 Task: Change theme to spearmint.
Action: Mouse moved to (447, 98)
Screenshot: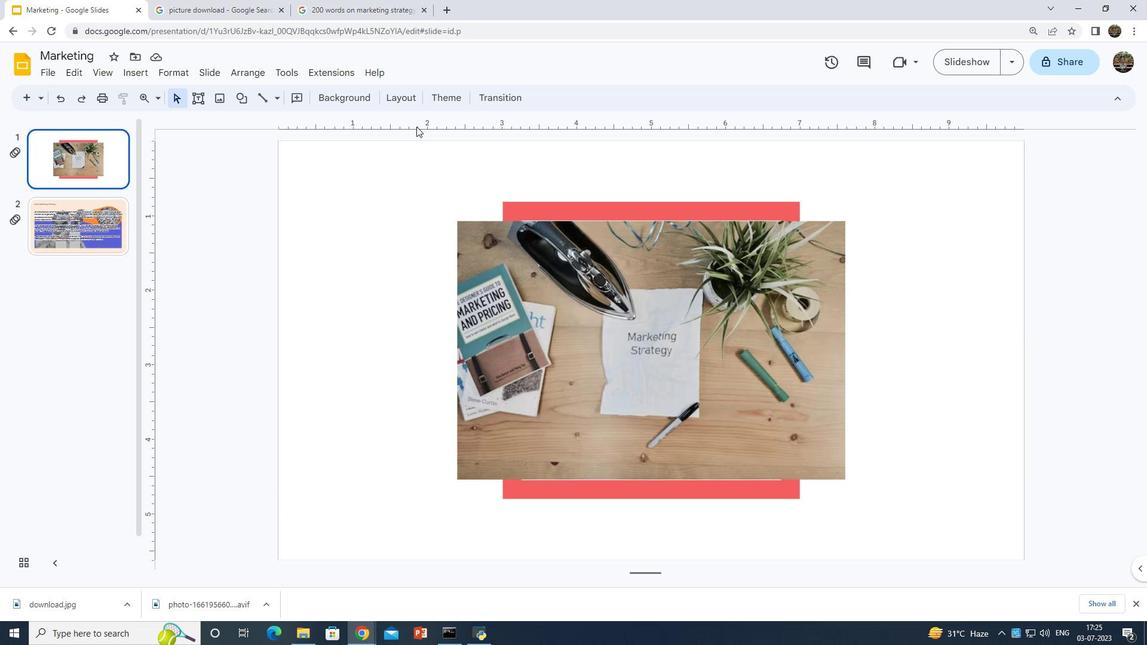 
Action: Mouse pressed left at (447, 98)
Screenshot: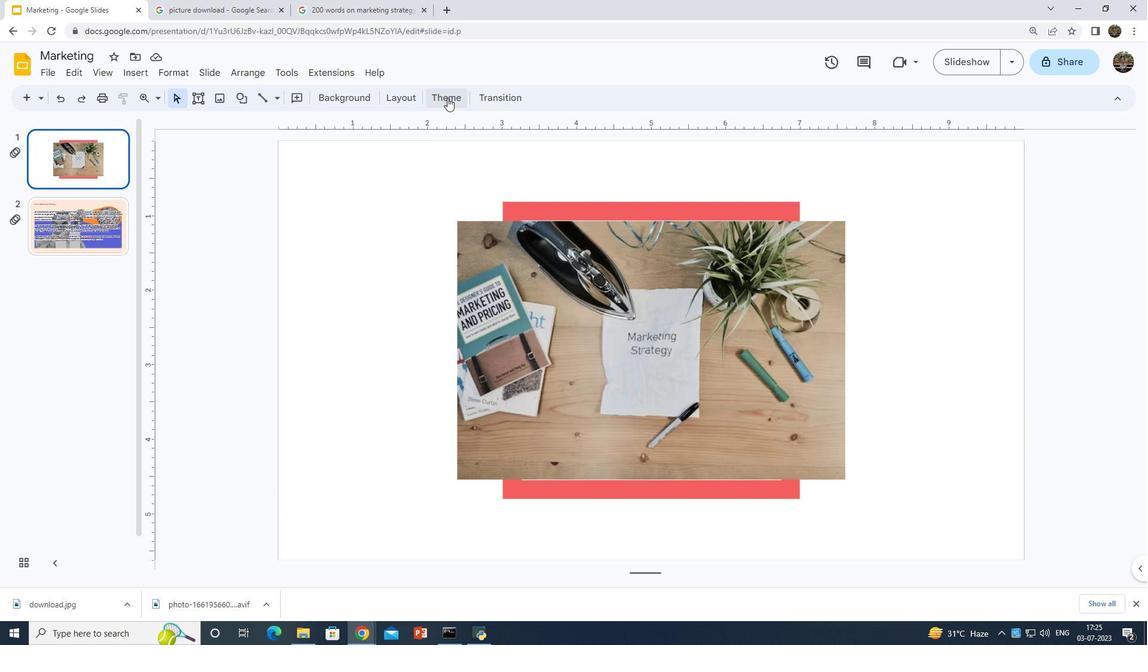 
Action: Mouse moved to (967, 218)
Screenshot: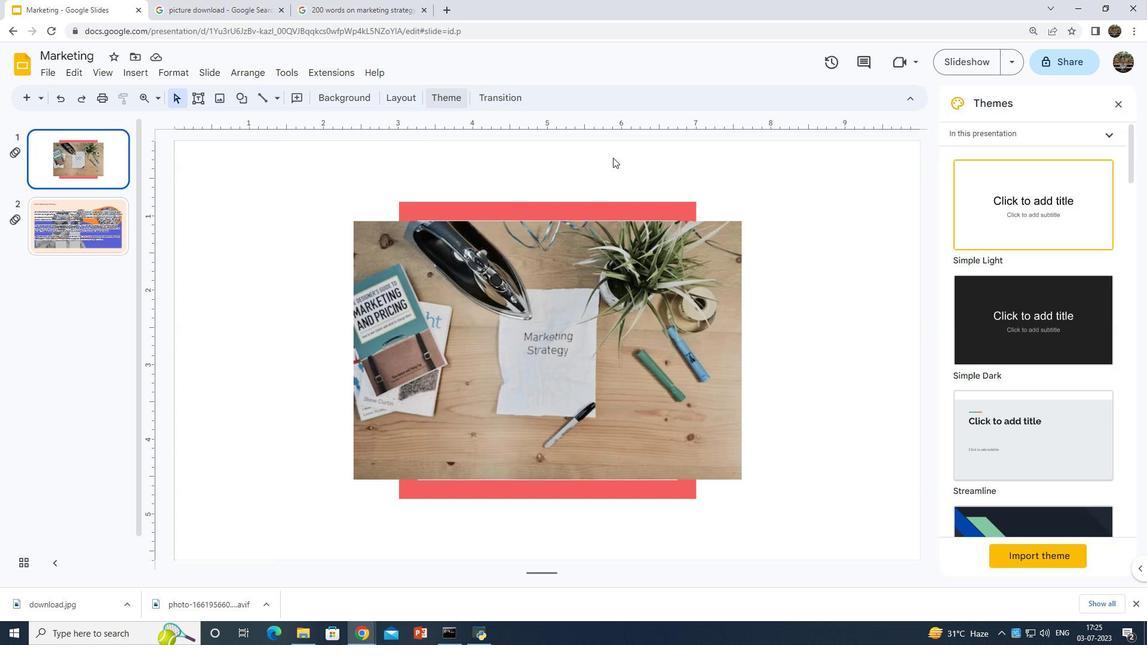 
Action: Mouse scrolled (967, 217) with delta (0, 0)
Screenshot: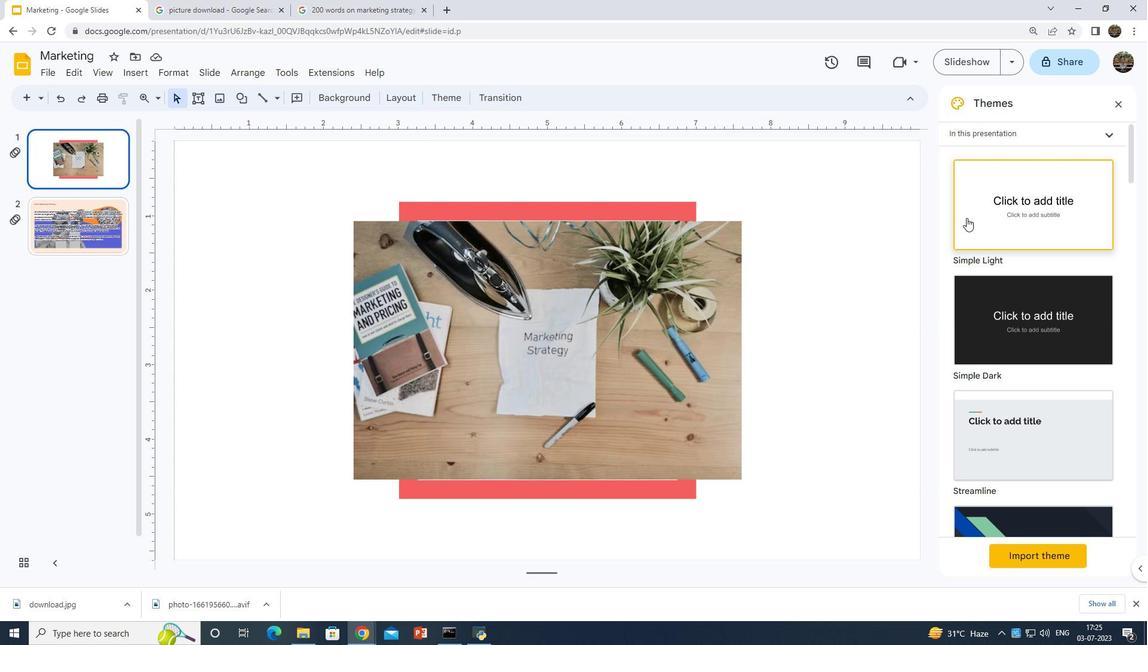 
Action: Mouse scrolled (967, 217) with delta (0, 0)
Screenshot: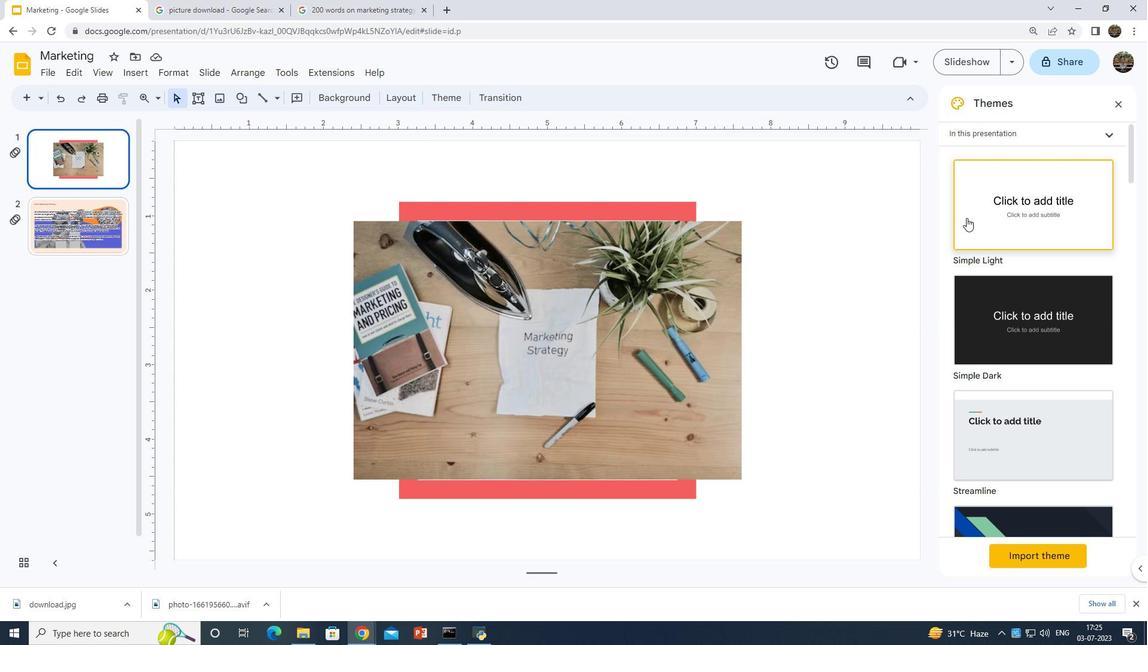 
Action: Mouse scrolled (967, 217) with delta (0, 0)
Screenshot: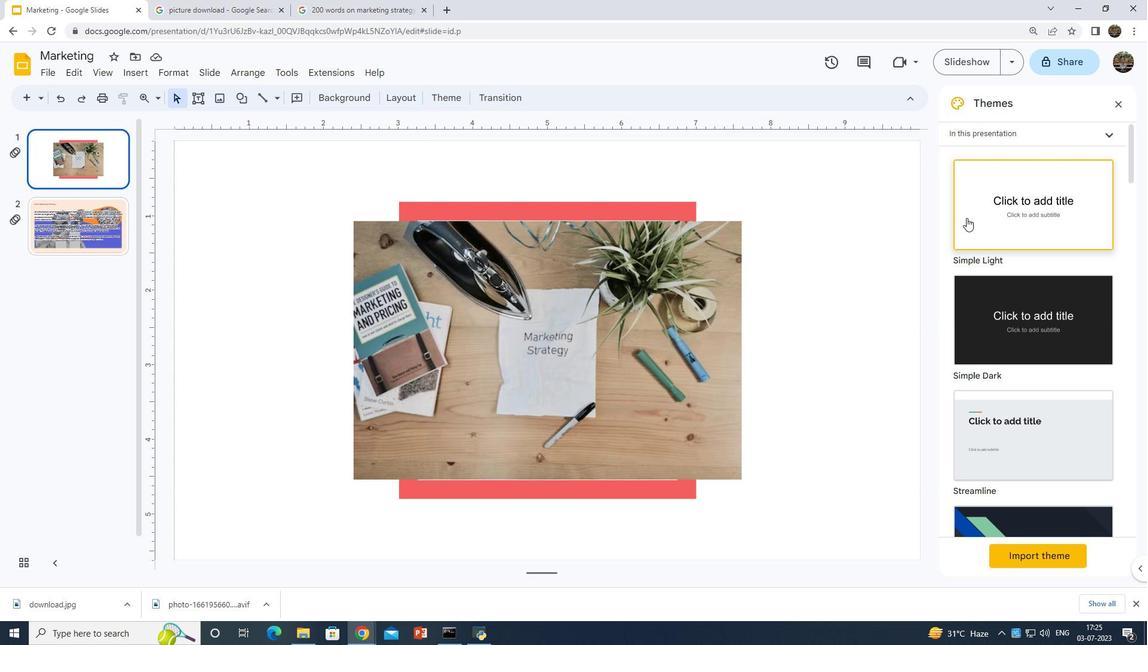 
Action: Mouse scrolled (967, 217) with delta (0, 0)
Screenshot: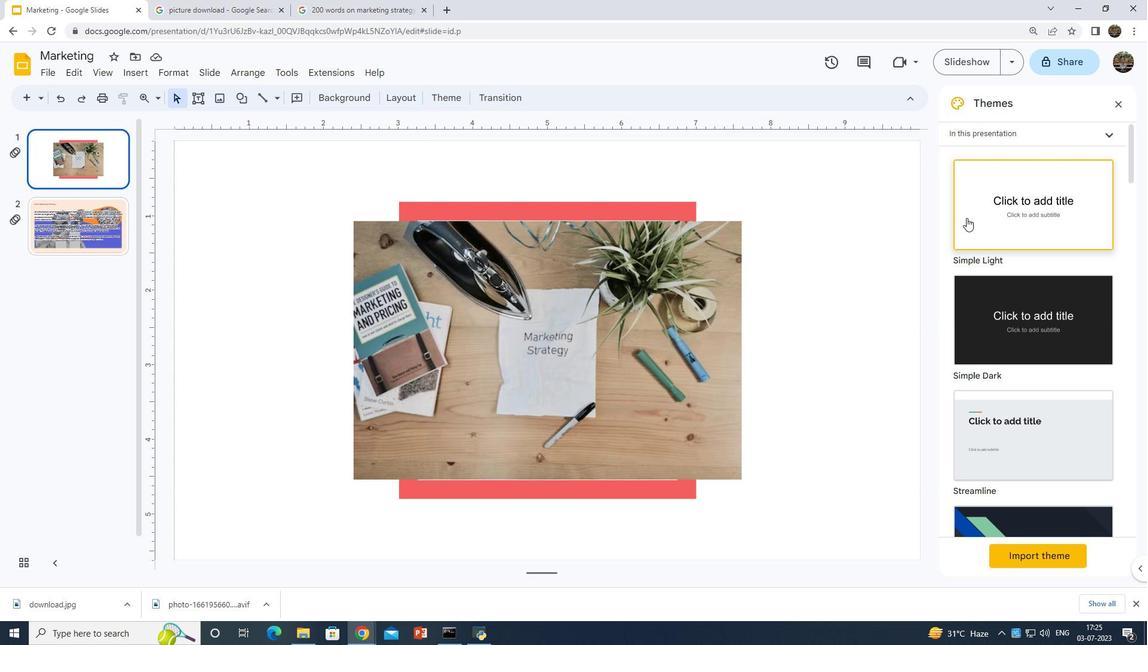 
Action: Mouse moved to (968, 218)
Screenshot: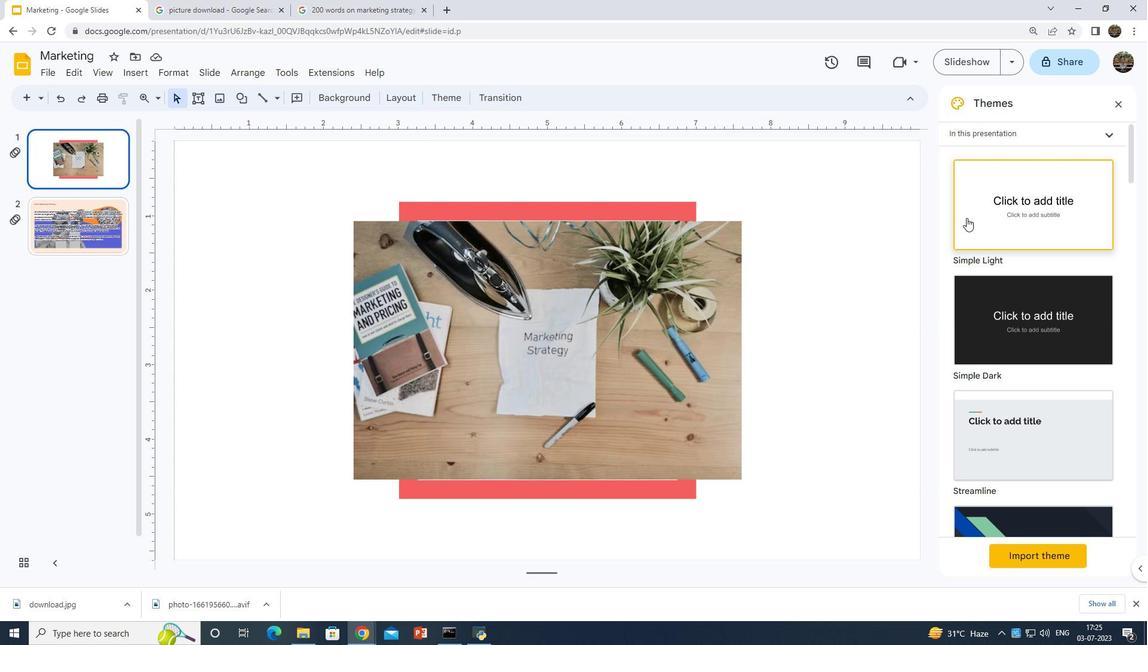 
Action: Mouse scrolled (968, 218) with delta (0, 0)
Screenshot: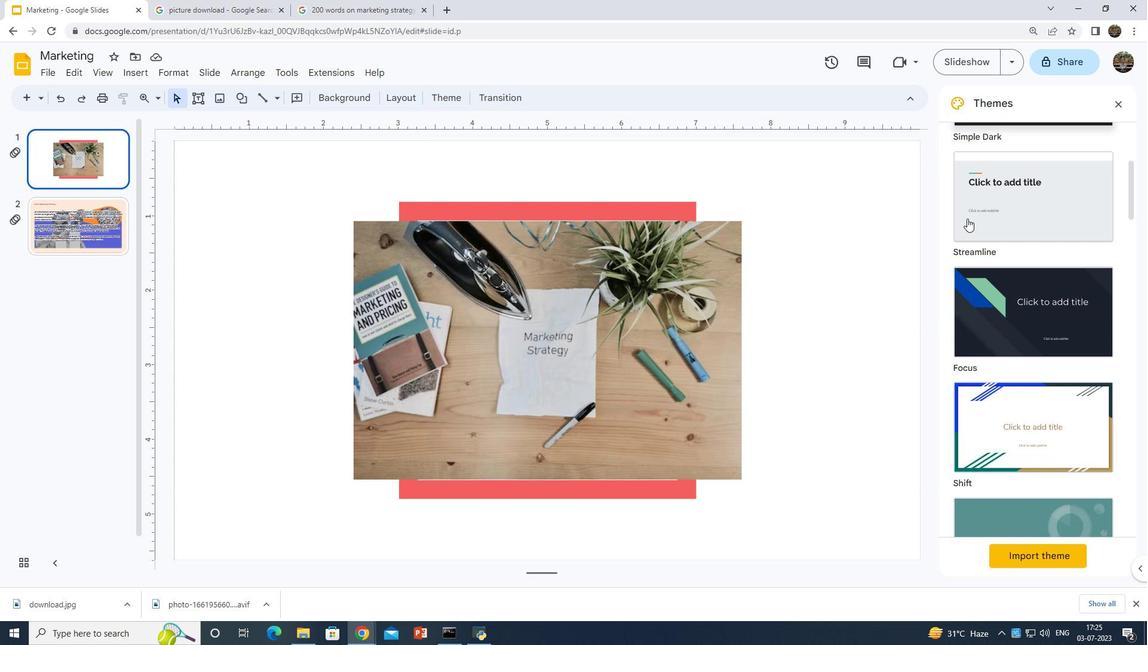 
Action: Mouse scrolled (968, 218) with delta (0, 0)
Screenshot: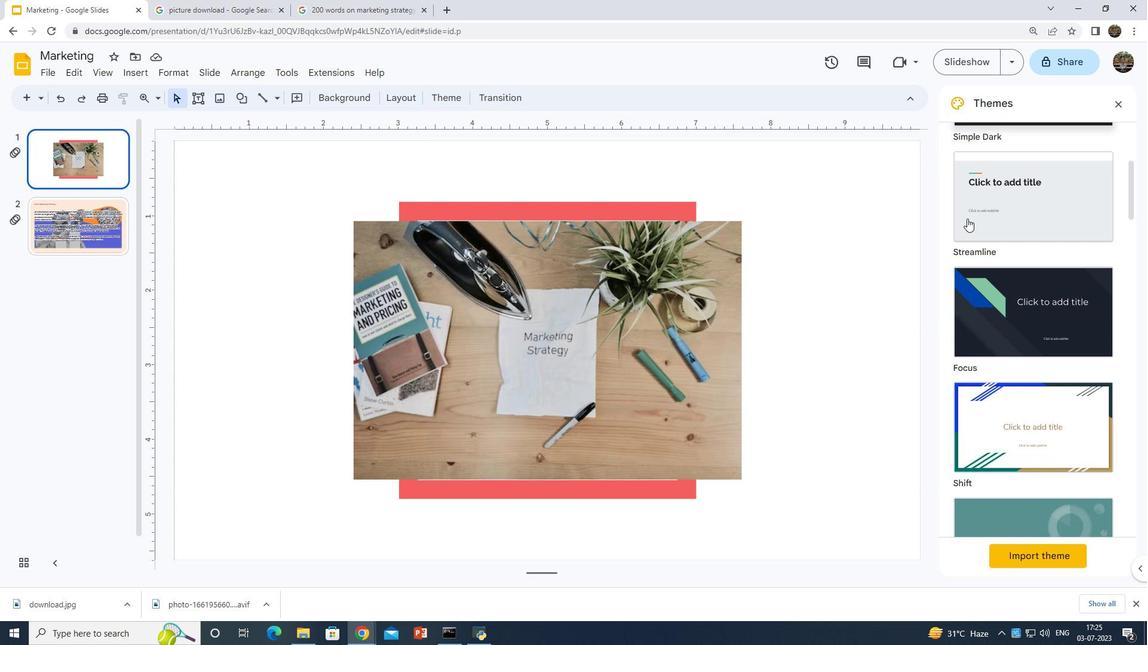 
Action: Mouse scrolled (968, 218) with delta (0, 0)
Screenshot: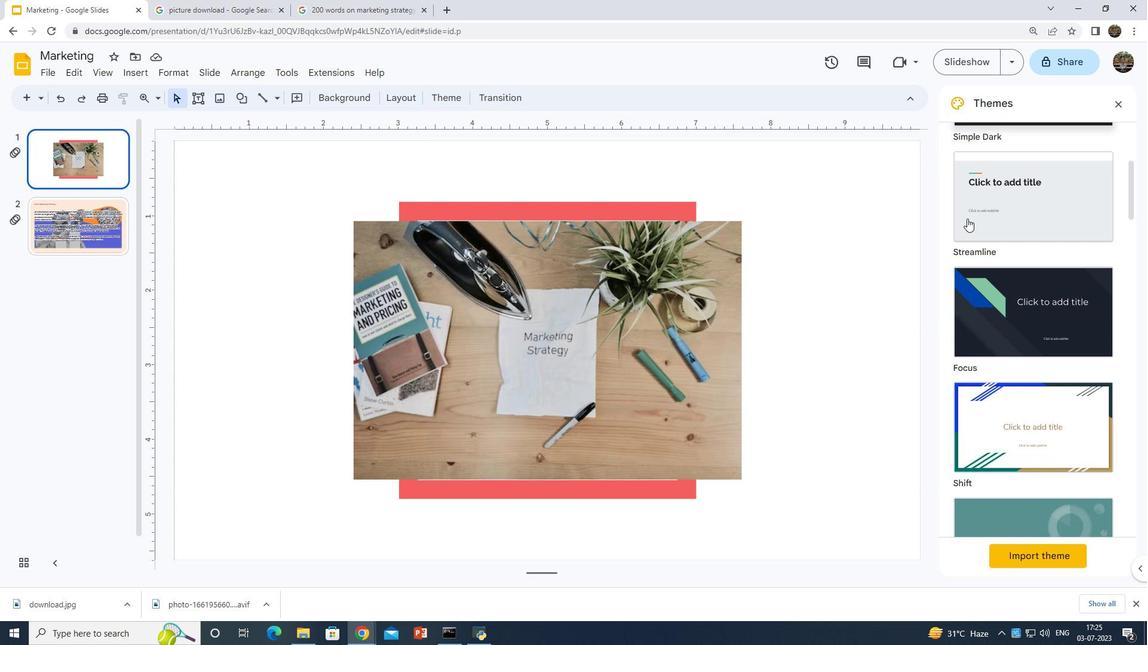 
Action: Mouse scrolled (968, 218) with delta (0, 0)
Screenshot: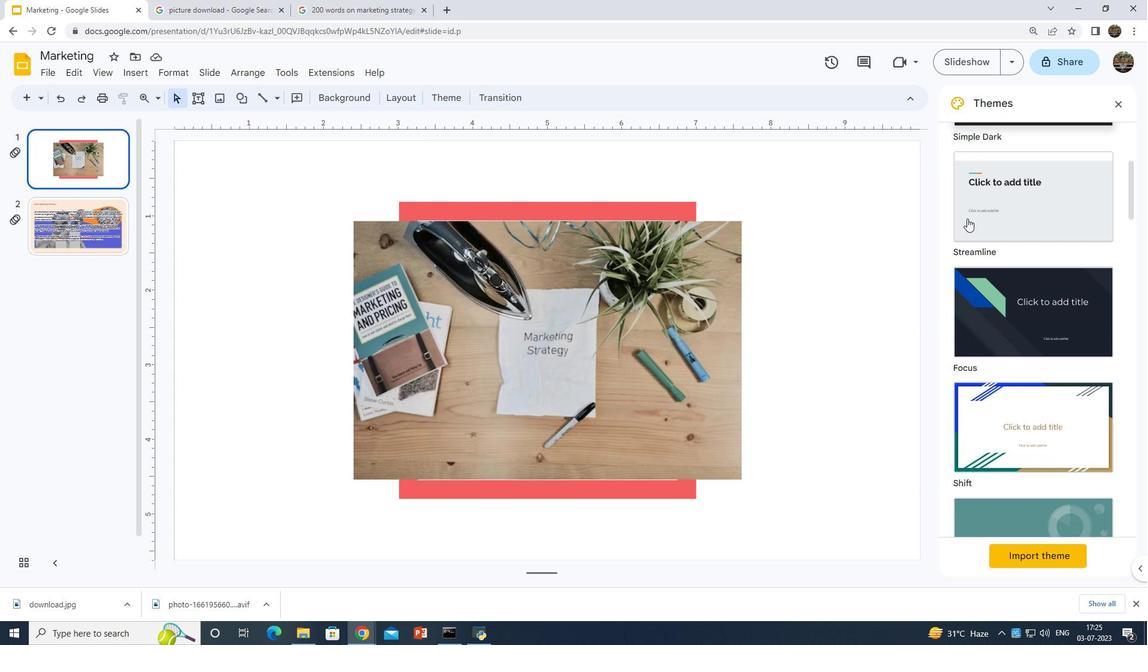
Action: Mouse scrolled (968, 218) with delta (0, 0)
Screenshot: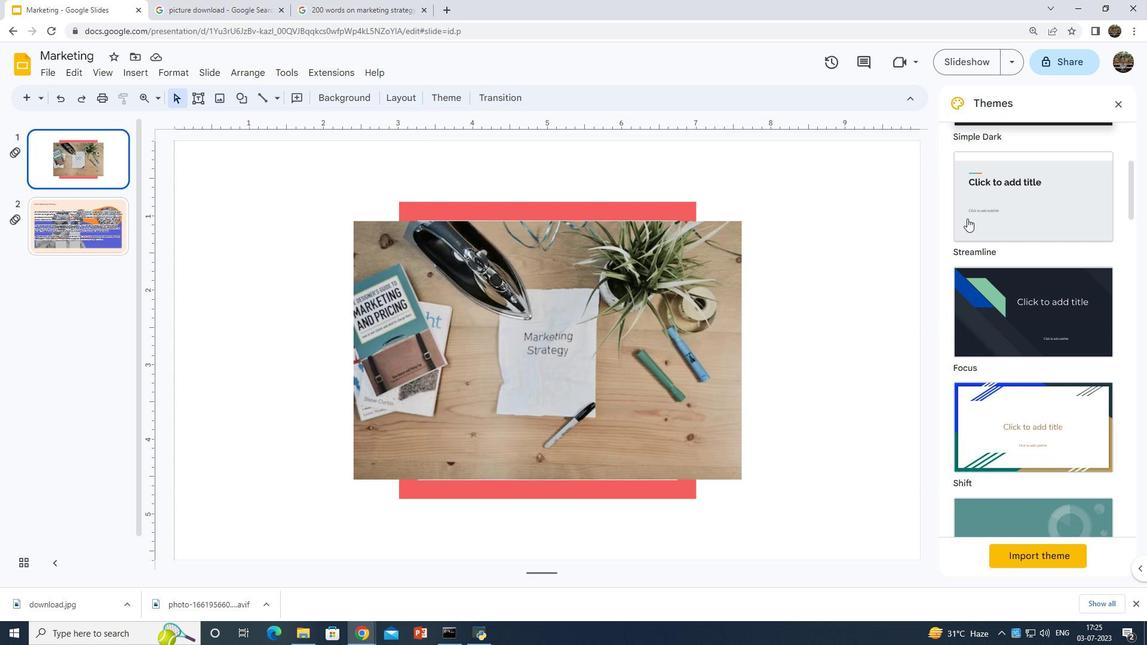 
Action: Mouse scrolled (968, 218) with delta (0, 0)
Screenshot: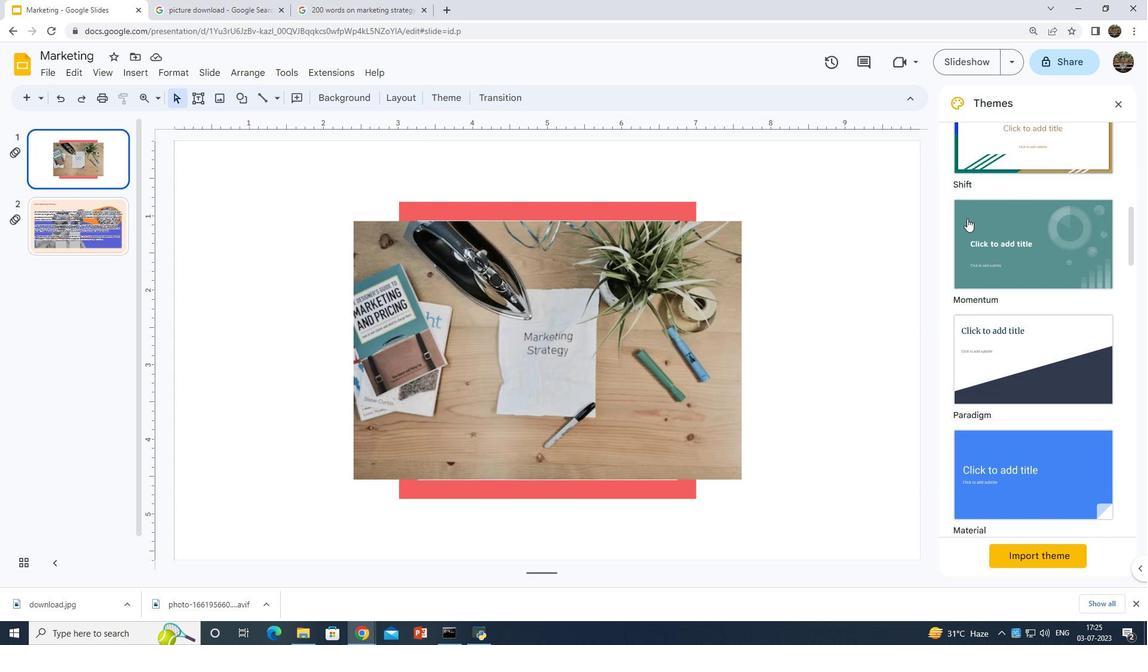 
Action: Mouse scrolled (968, 218) with delta (0, 0)
Screenshot: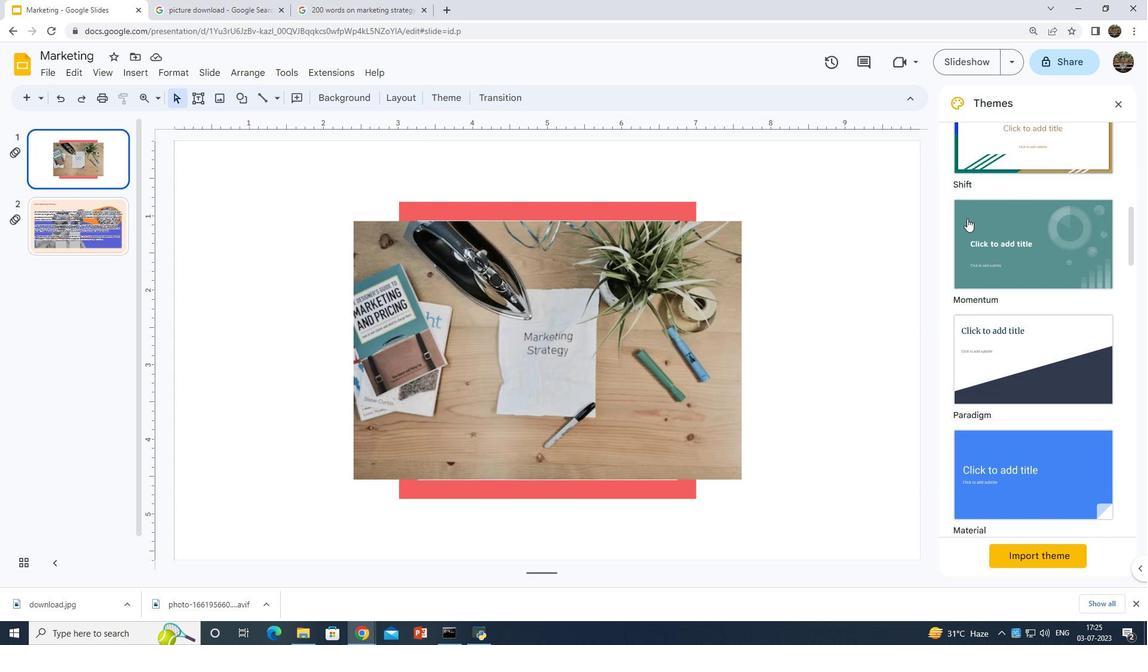 
Action: Mouse scrolled (968, 218) with delta (0, 0)
Screenshot: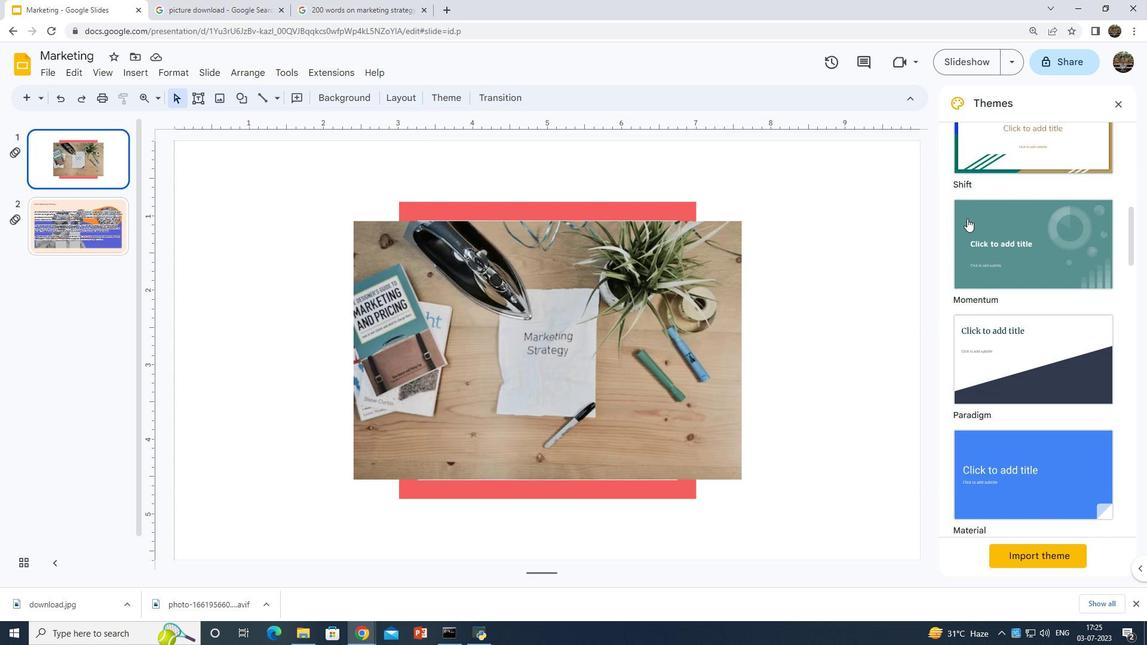 
Action: Mouse scrolled (968, 218) with delta (0, 0)
Screenshot: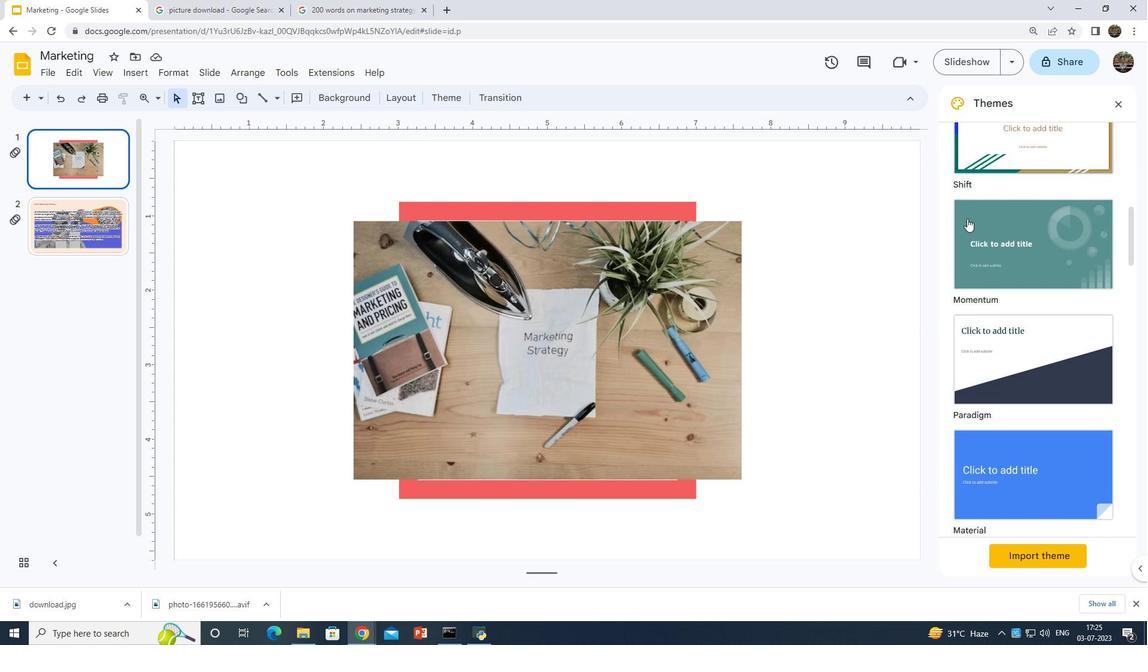 
Action: Mouse scrolled (968, 218) with delta (0, 0)
Screenshot: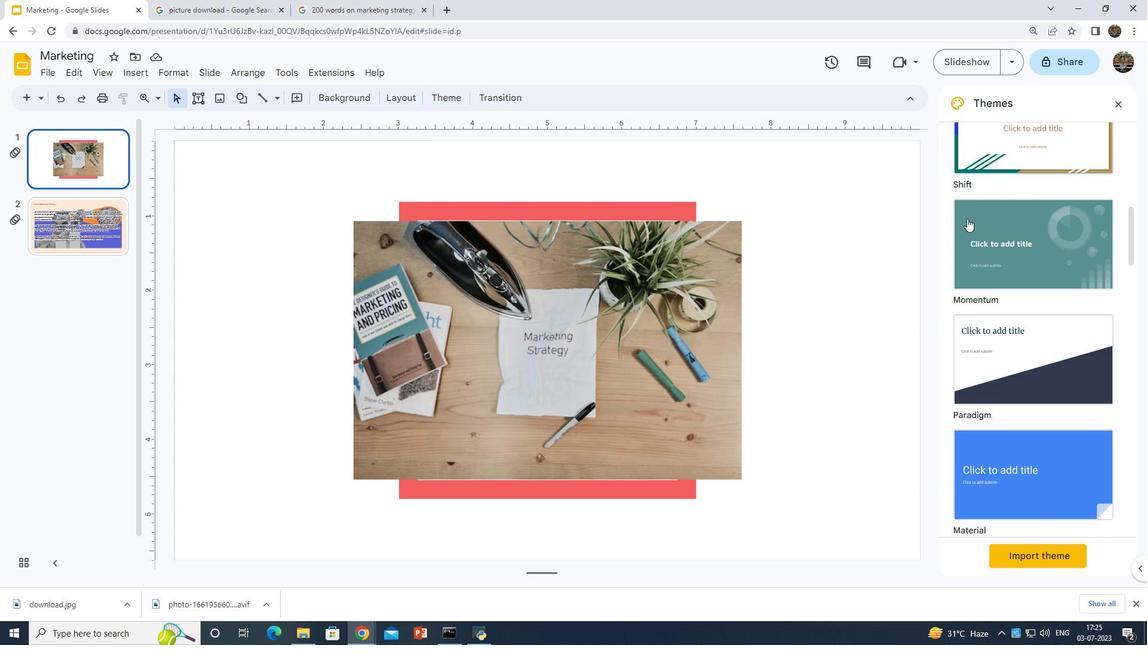 
Action: Mouse scrolled (968, 218) with delta (0, 0)
Screenshot: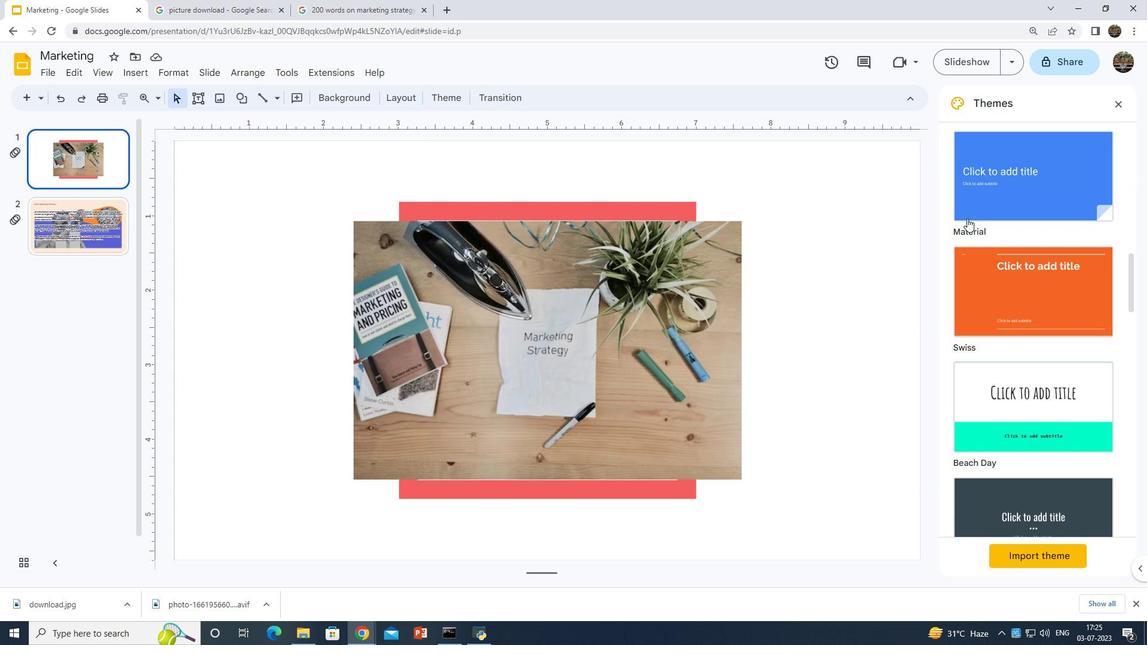 
Action: Mouse scrolled (968, 218) with delta (0, 0)
Screenshot: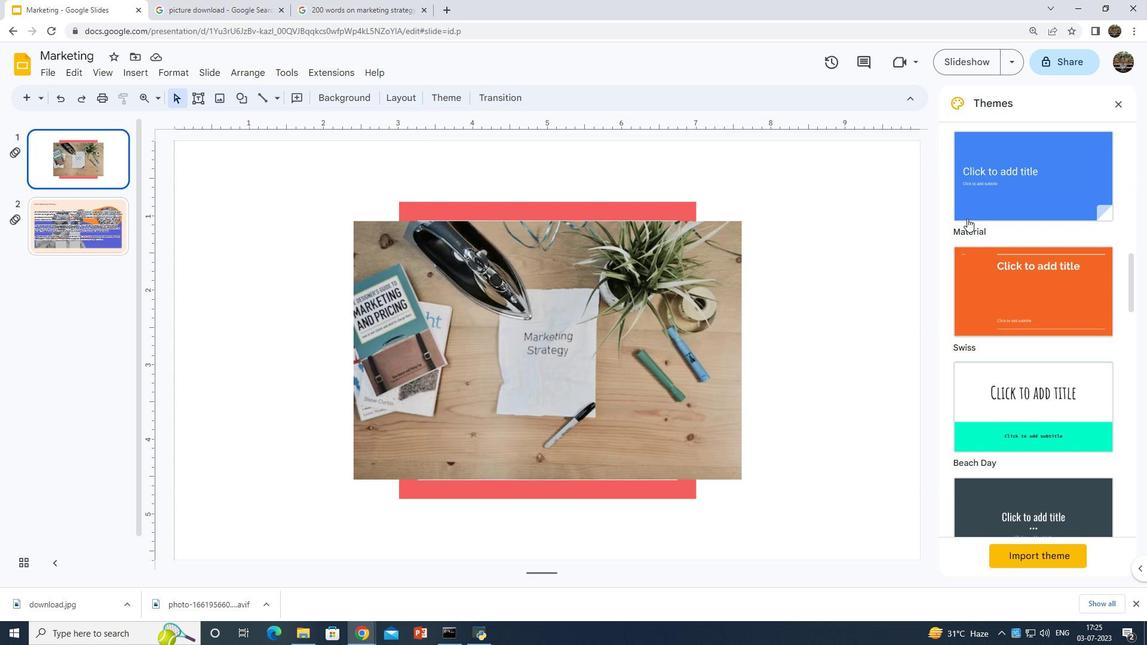 
Action: Mouse scrolled (968, 218) with delta (0, 0)
Screenshot: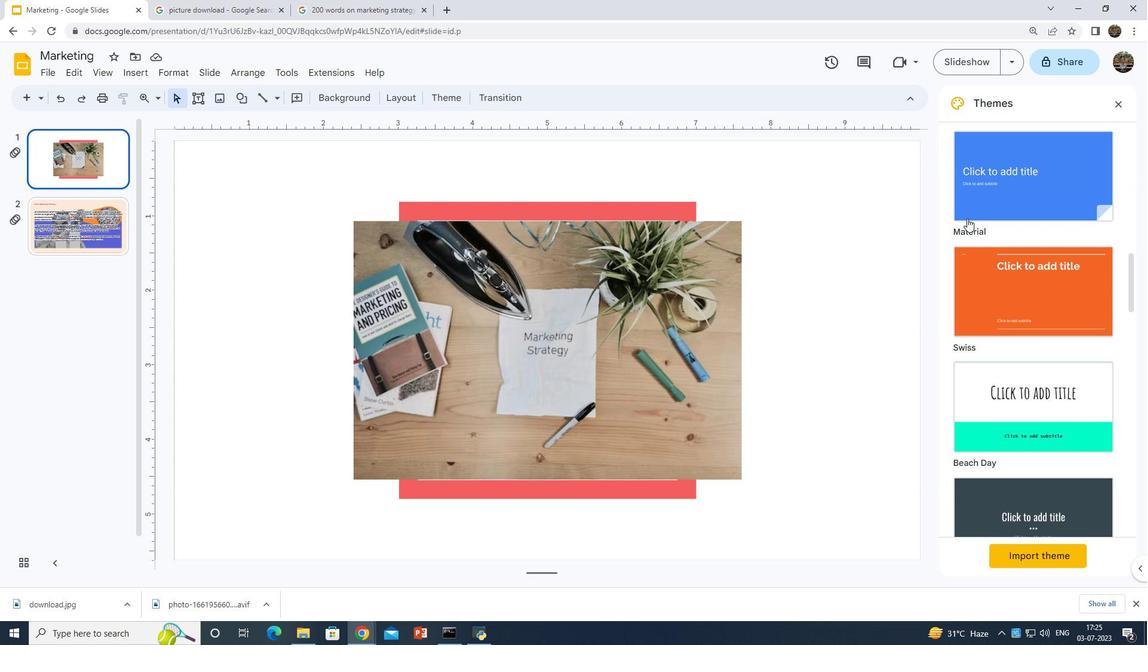 
Action: Mouse scrolled (968, 218) with delta (0, 0)
Screenshot: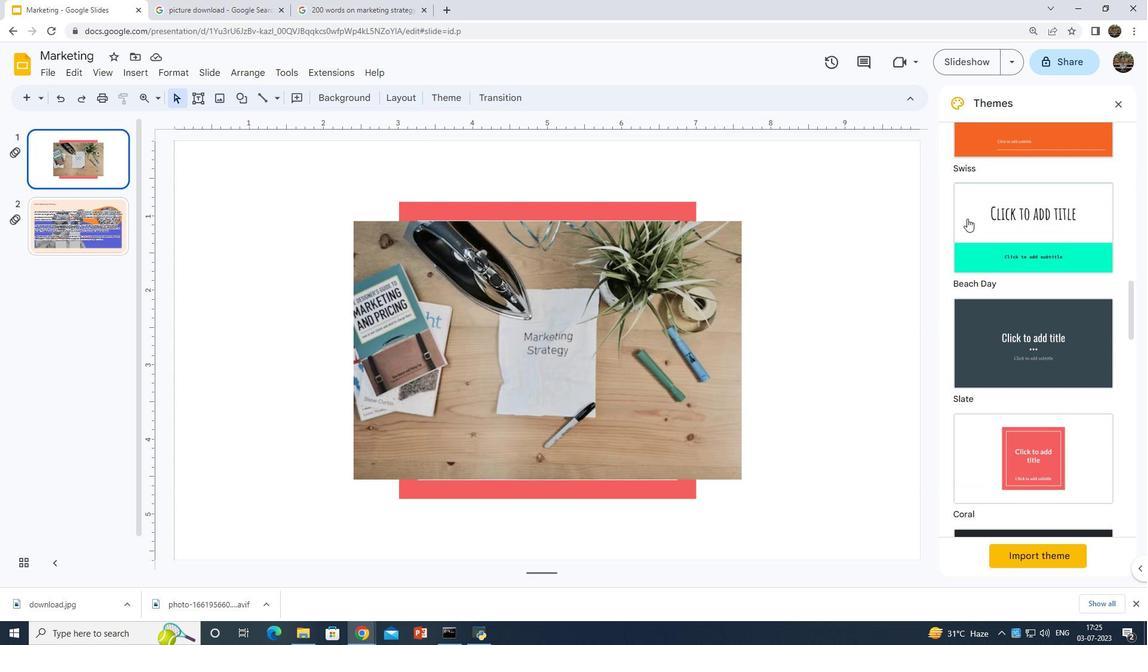 
Action: Mouse scrolled (968, 218) with delta (0, 0)
Screenshot: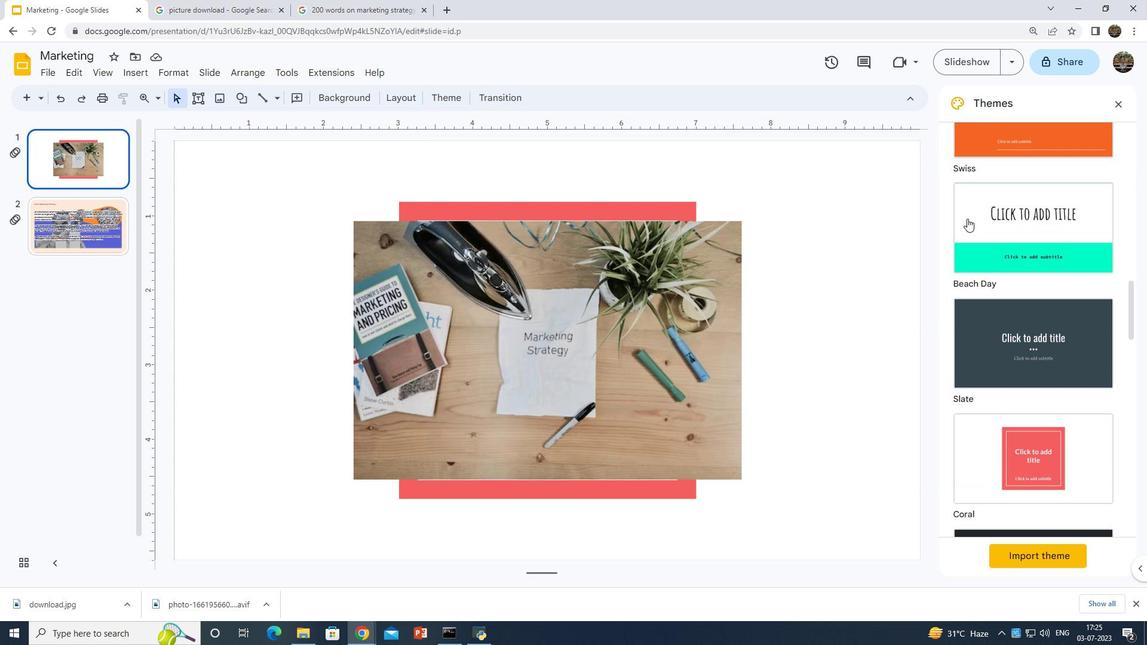 
Action: Mouse scrolled (968, 218) with delta (0, 0)
Screenshot: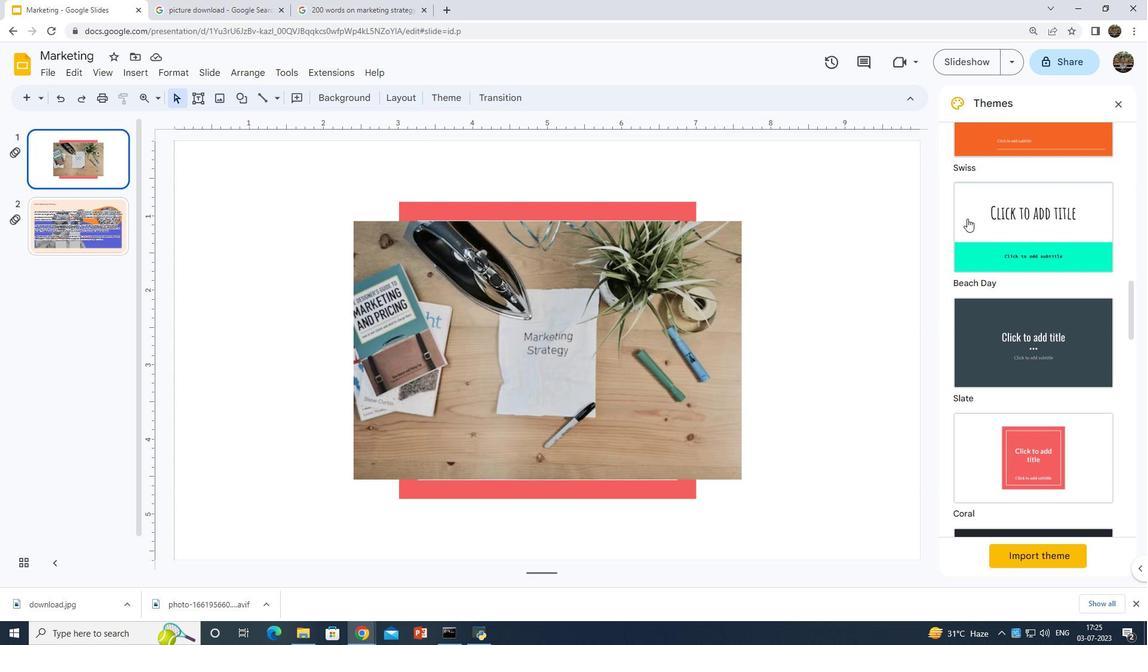 
Action: Mouse scrolled (968, 218) with delta (0, 0)
Screenshot: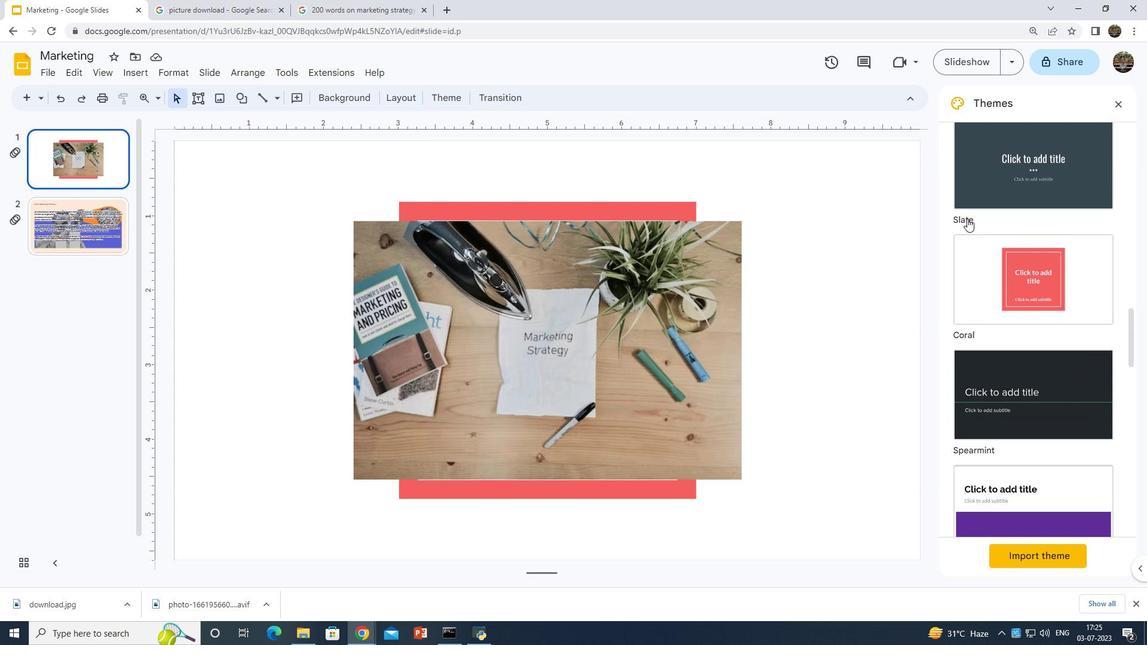 
Action: Mouse scrolled (968, 218) with delta (0, 0)
Screenshot: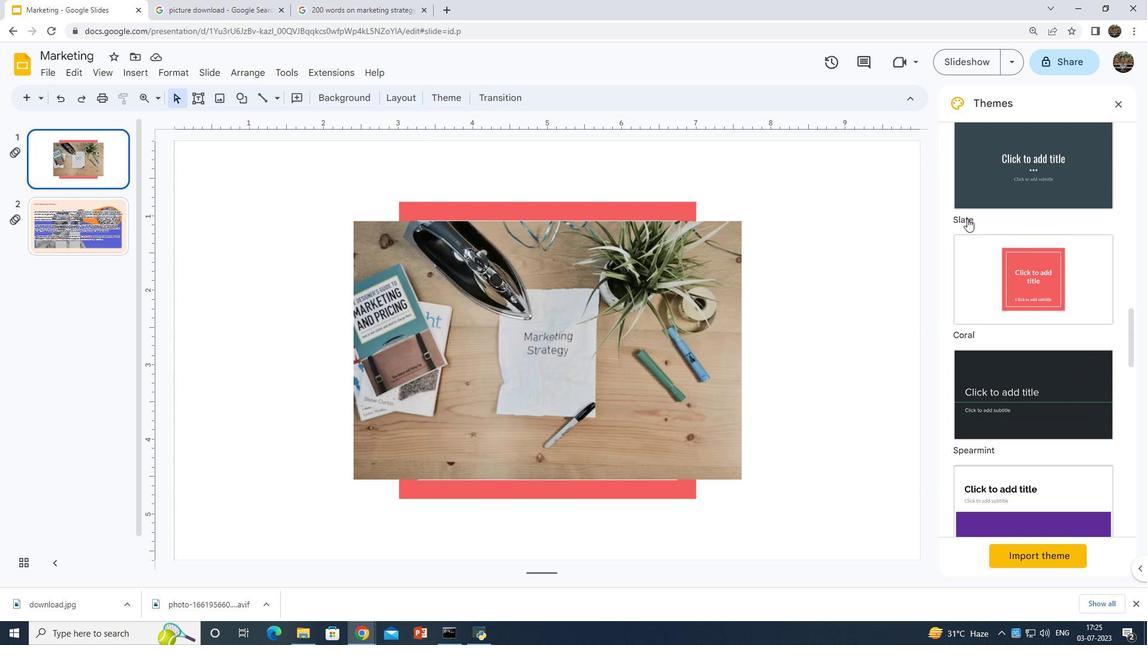 
Action: Mouse moved to (1009, 301)
Screenshot: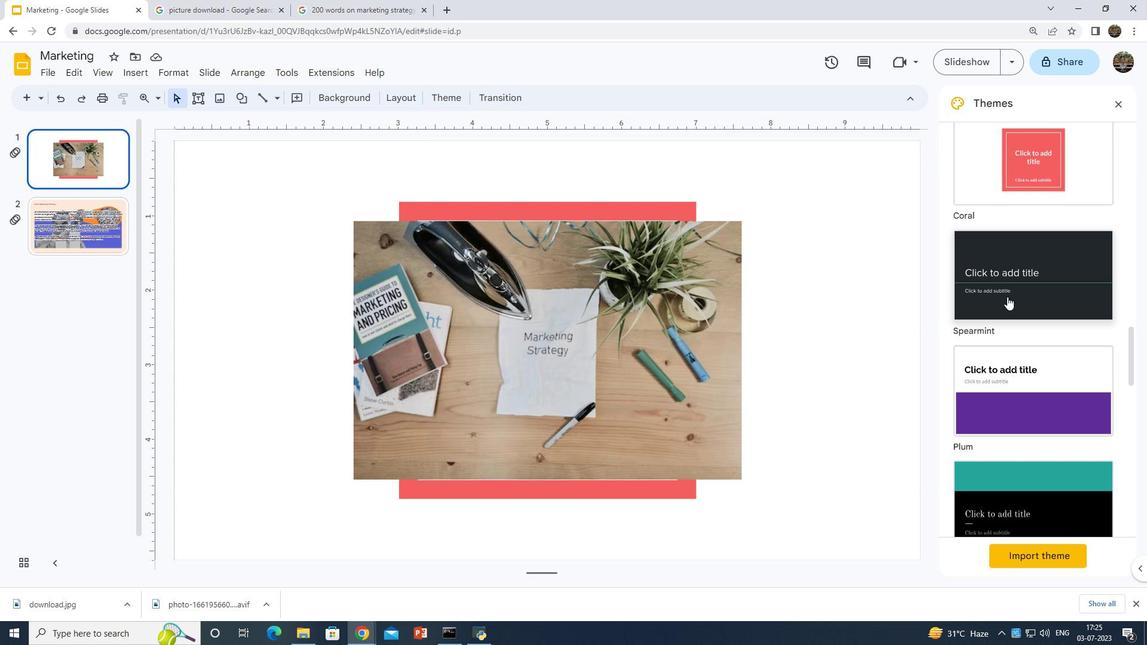 
Action: Mouse pressed left at (1009, 301)
Screenshot: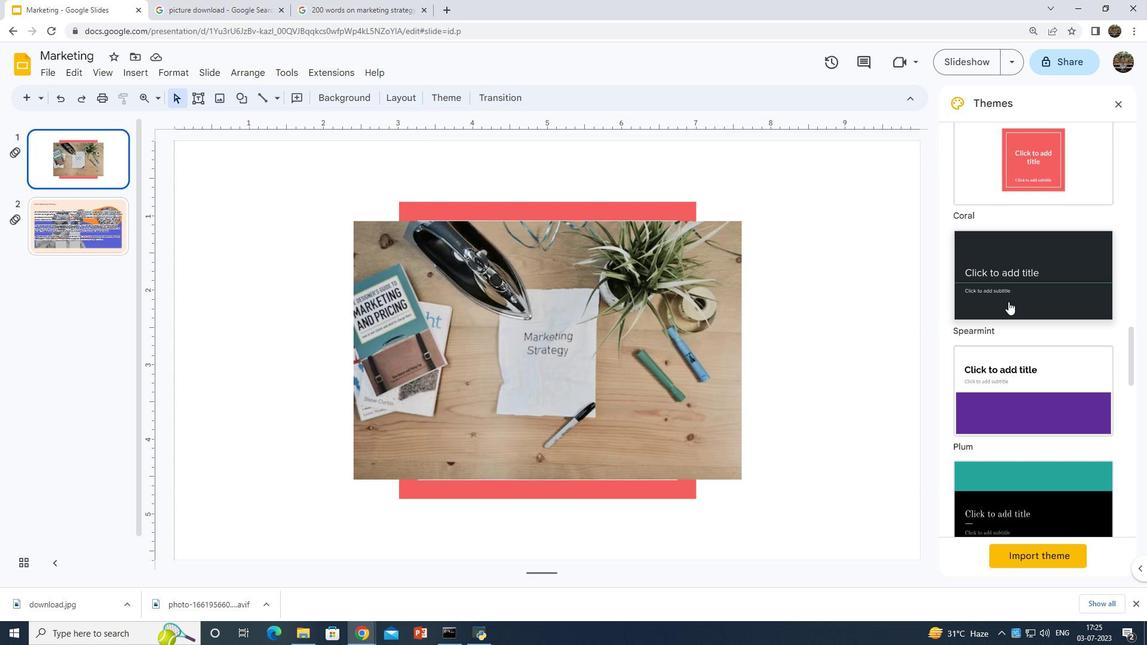 
Action: Mouse moved to (1009, 301)
Screenshot: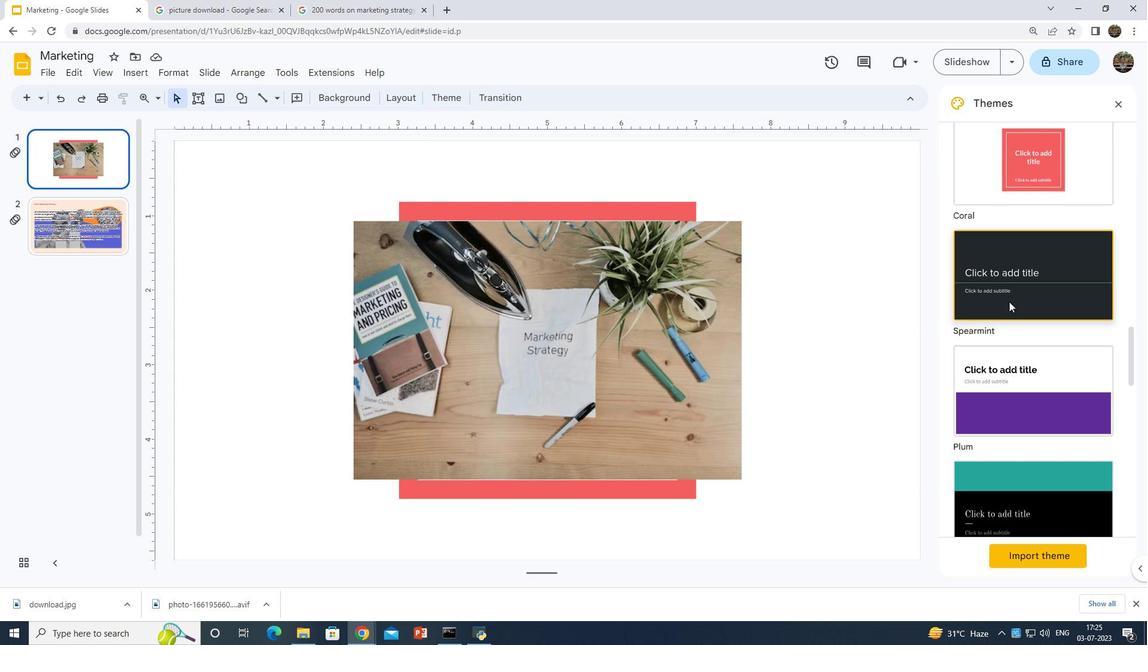 
